 Task: Import a sound effect for footsteps in the snow with varying intensity.
Action: Mouse moved to (344, 343)
Screenshot: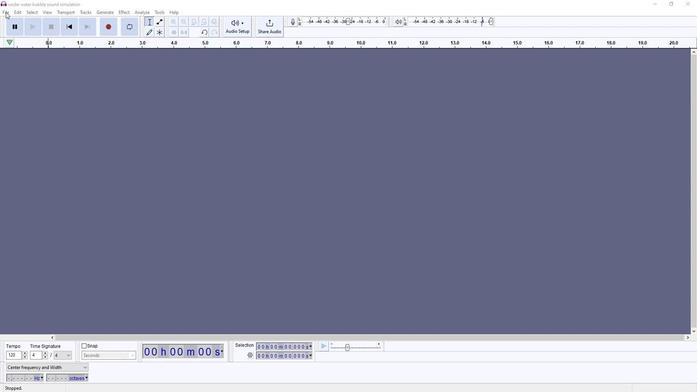 
Action: Mouse pressed left at (344, 343)
Screenshot: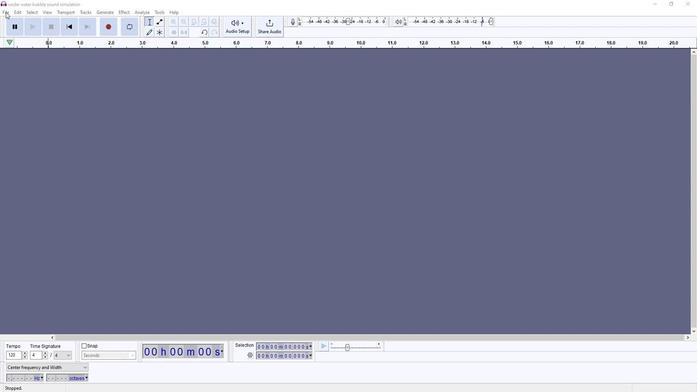 
Action: Mouse moved to (276, 288)
Screenshot: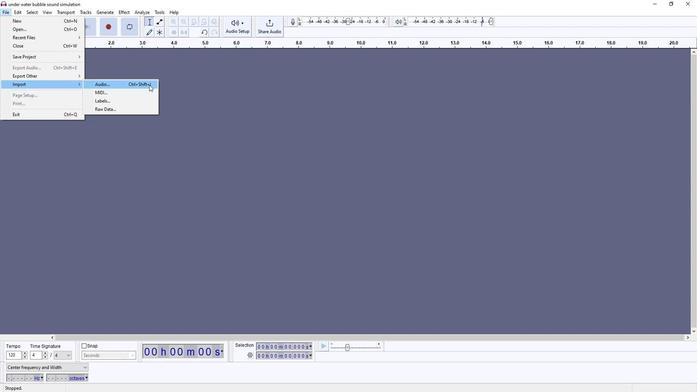 
Action: Mouse pressed left at (276, 288)
Screenshot: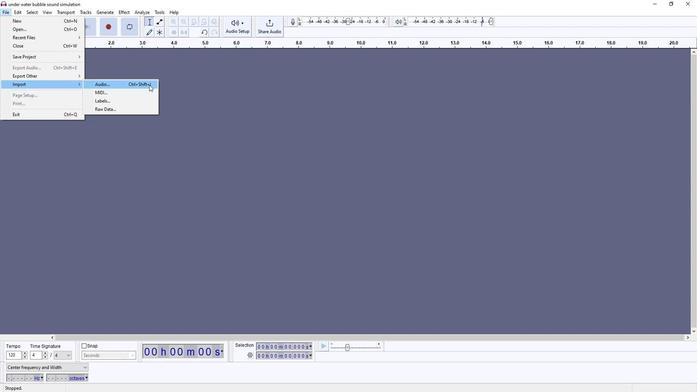 
Action: Mouse moved to (296, 273)
Screenshot: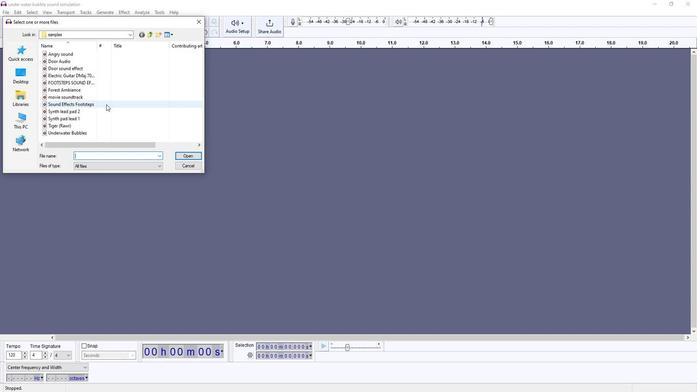 
Action: Mouse pressed left at (296, 273)
Screenshot: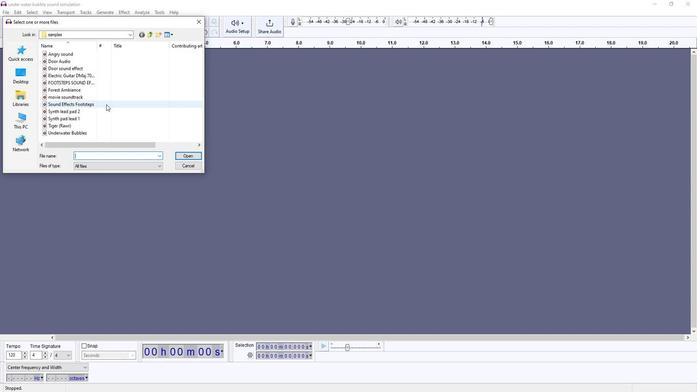 
Action: Mouse moved to (253, 234)
Screenshot: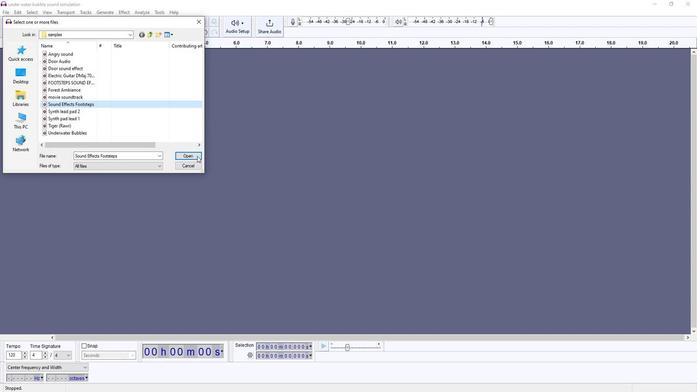 
Action: Mouse pressed left at (253, 234)
Screenshot: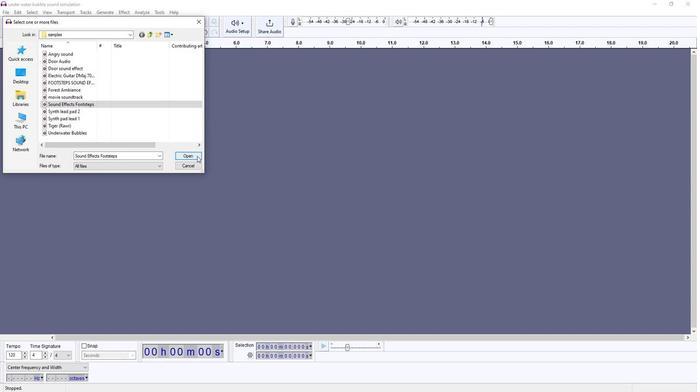 
Action: Mouse moved to (23, 307)
Screenshot: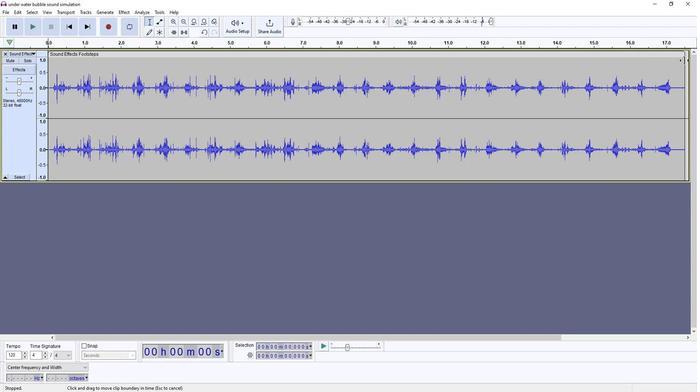 
Action: Mouse pressed left at (23, 307)
Screenshot: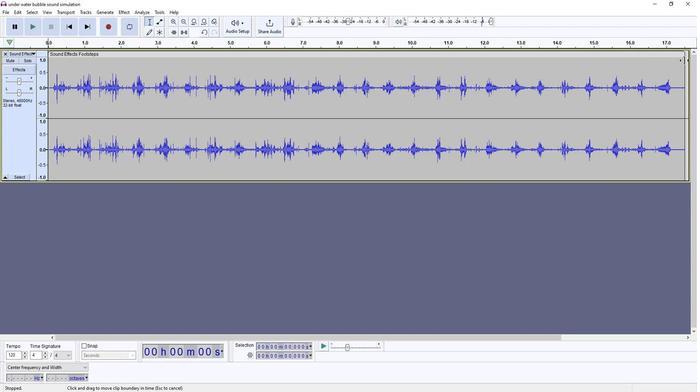 
Action: Mouse moved to (26, 289)
Screenshot: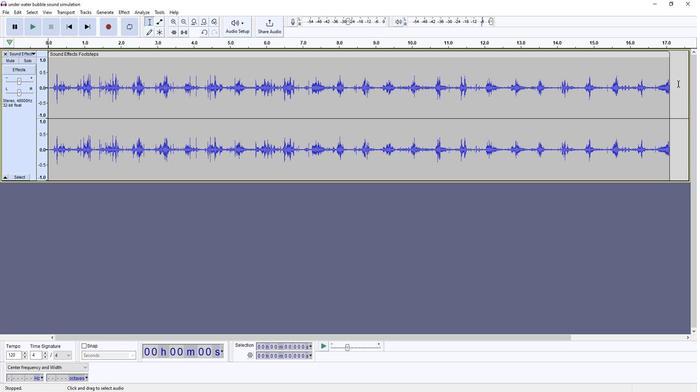 
Action: Mouse pressed left at (26, 289)
Screenshot: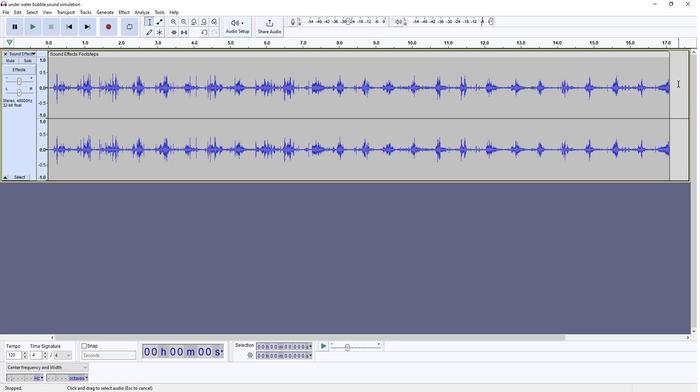 
Action: Mouse moved to (332, 334)
Screenshot: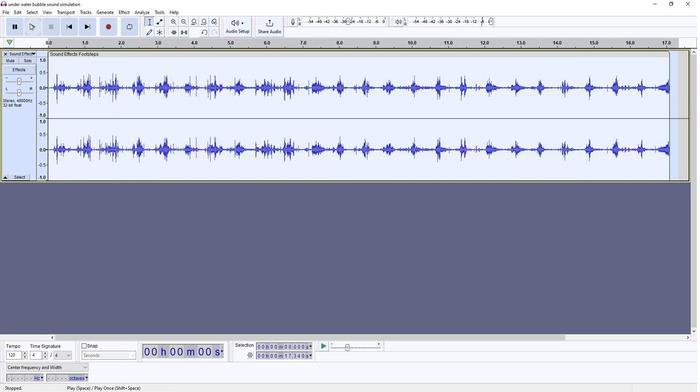 
Action: Mouse pressed left at (332, 334)
Screenshot: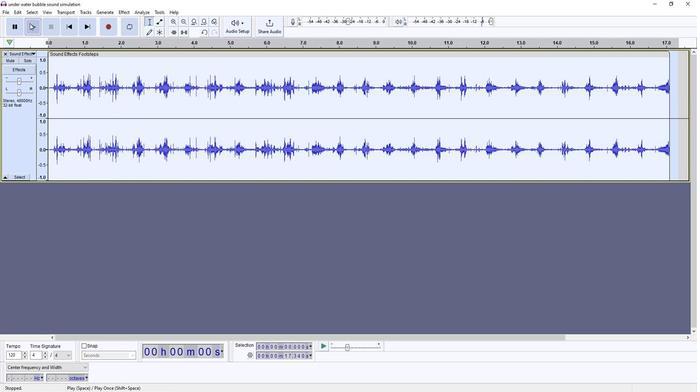 
Action: Mouse moved to (321, 334)
Screenshot: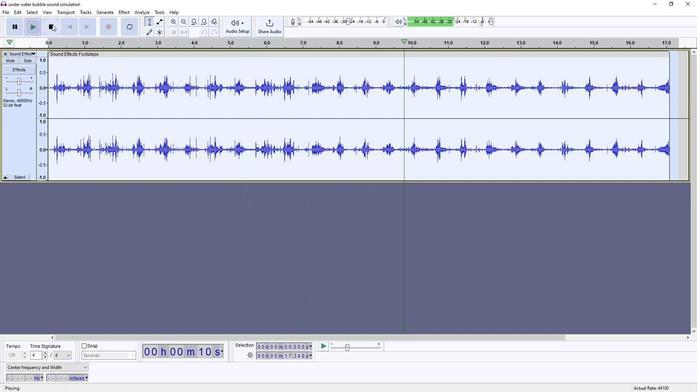 
Action: Mouse pressed left at (321, 334)
Screenshot: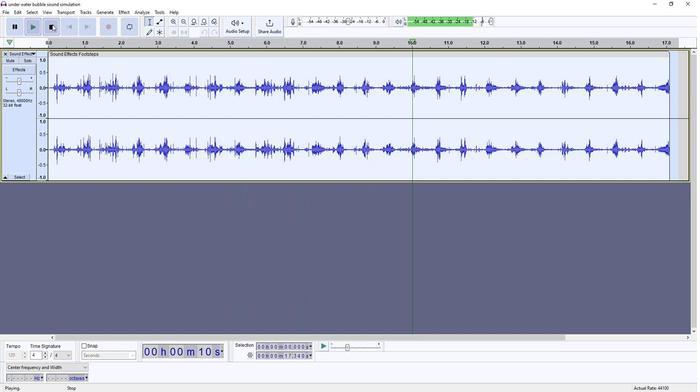 
Action: Mouse moved to (287, 343)
Screenshot: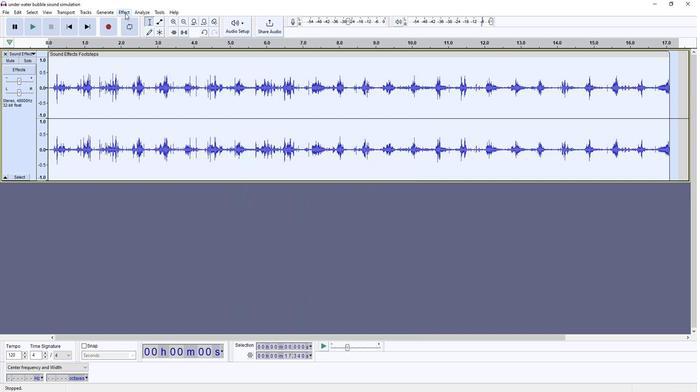 
Action: Mouse pressed left at (287, 343)
Screenshot: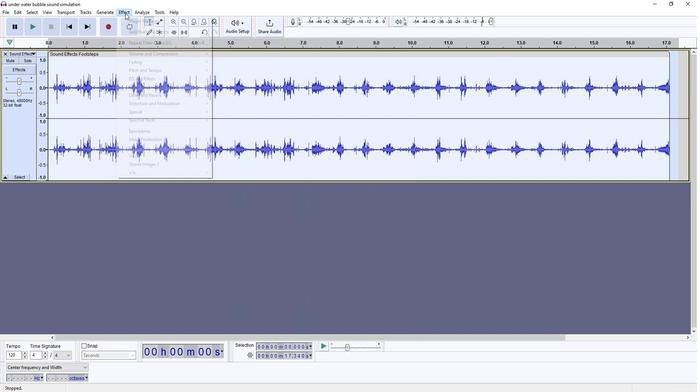 
Action: Mouse moved to (236, 287)
Screenshot: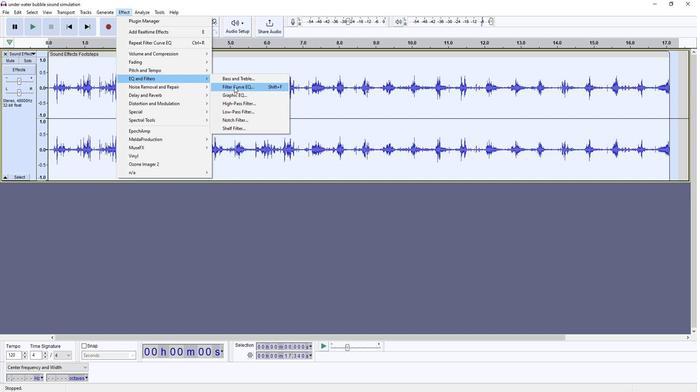 
Action: Mouse pressed left at (236, 287)
Screenshot: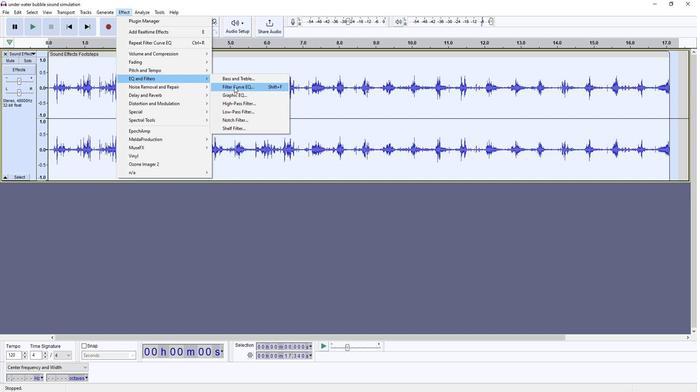 
Action: Mouse moved to (128, 153)
Screenshot: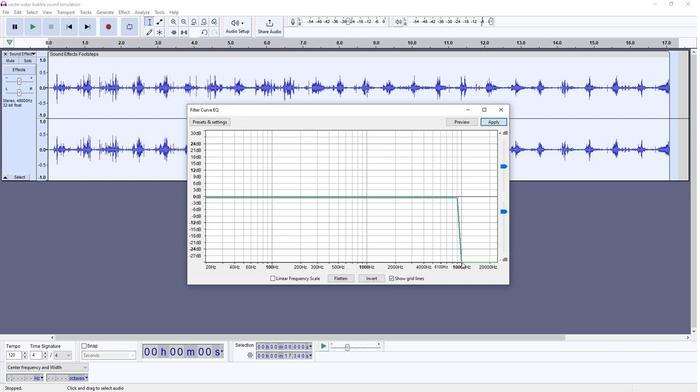
Action: Mouse pressed left at (128, 153)
Screenshot: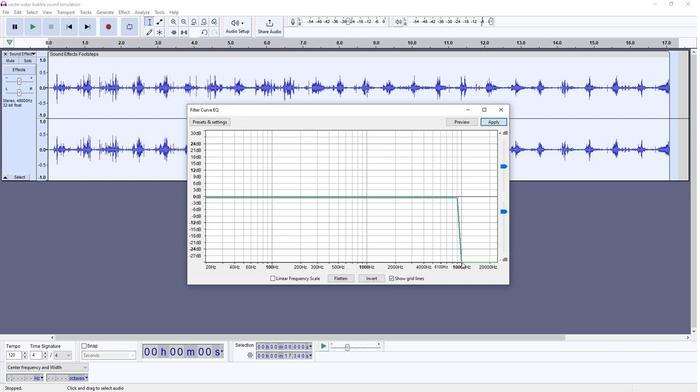 
Action: Mouse moved to (228, 202)
Screenshot: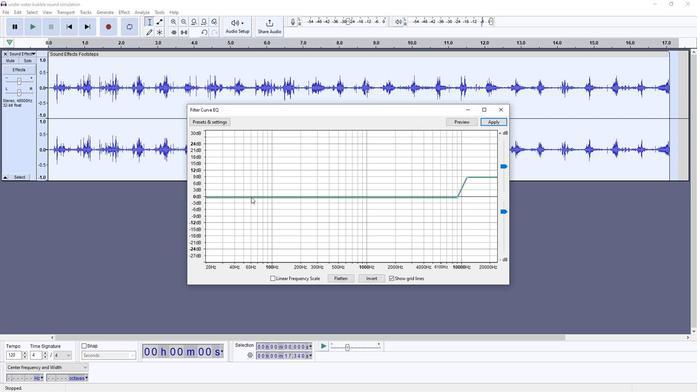 
Action: Mouse pressed left at (228, 202)
Screenshot: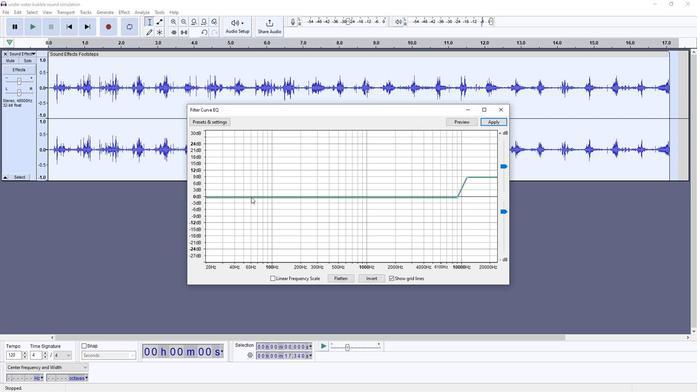 
Action: Mouse moved to (249, 203)
Screenshot: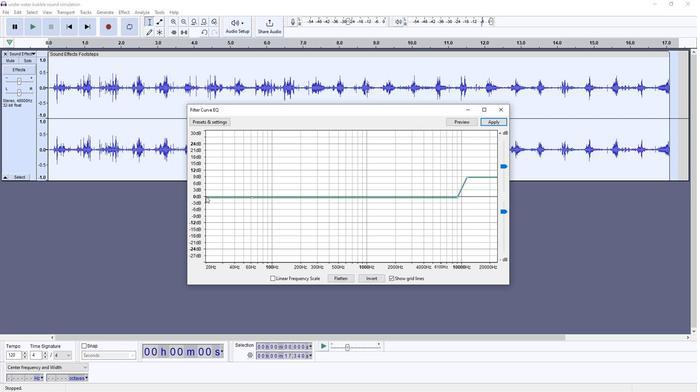 
Action: Mouse pressed left at (249, 203)
Screenshot: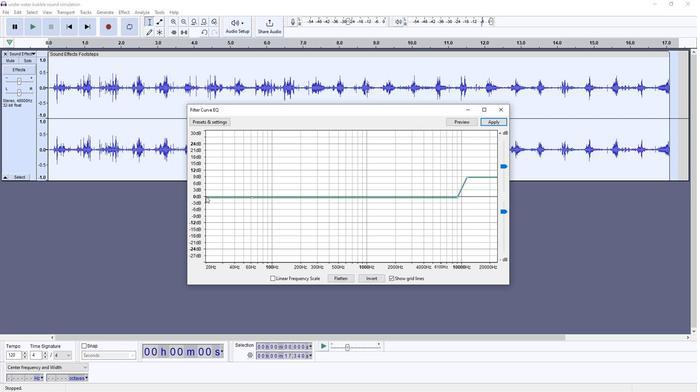 
Action: Mouse moved to (113, 260)
Screenshot: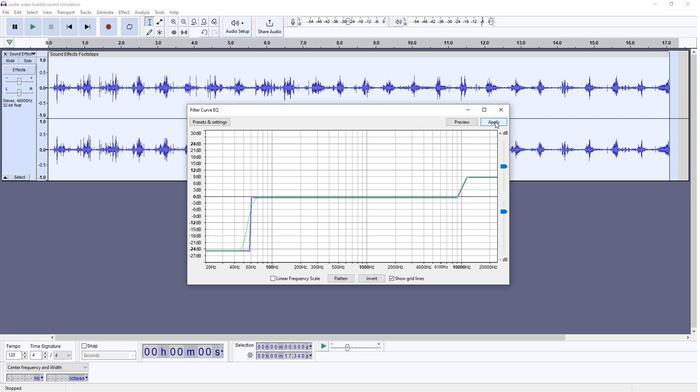 
Action: Mouse pressed left at (113, 260)
Screenshot: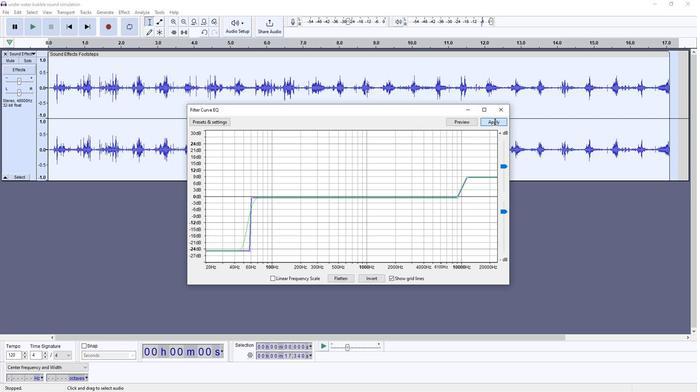 
Action: Mouse moved to (333, 332)
Screenshot: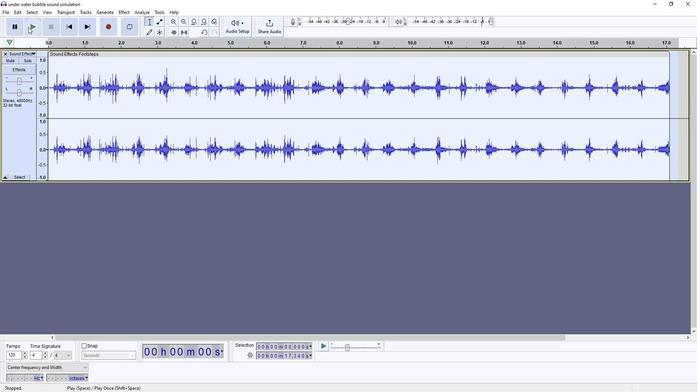 
Action: Mouse pressed left at (333, 332)
Screenshot: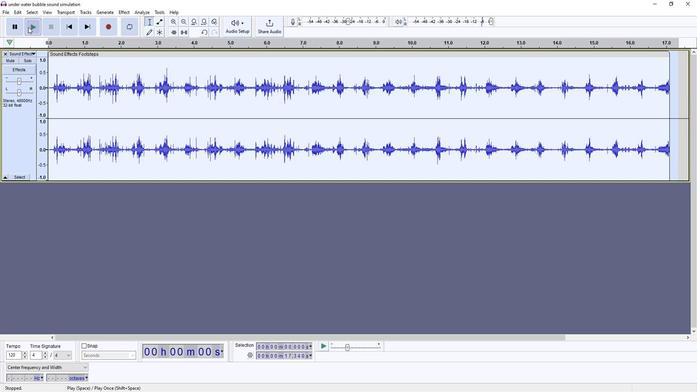 
Action: Mouse moved to (322, 332)
Screenshot: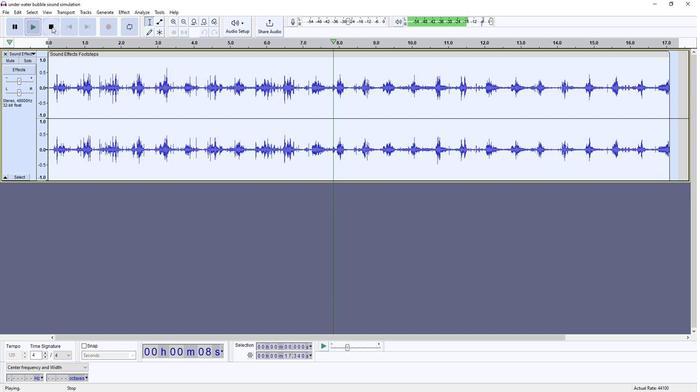 
Action: Mouse pressed left at (322, 332)
Screenshot: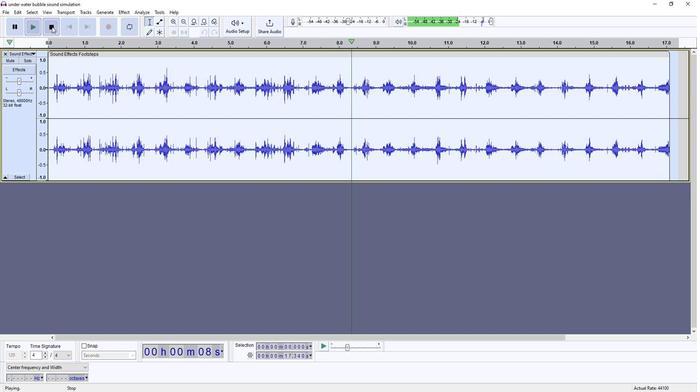 
Action: Mouse moved to (344, 344)
Screenshot: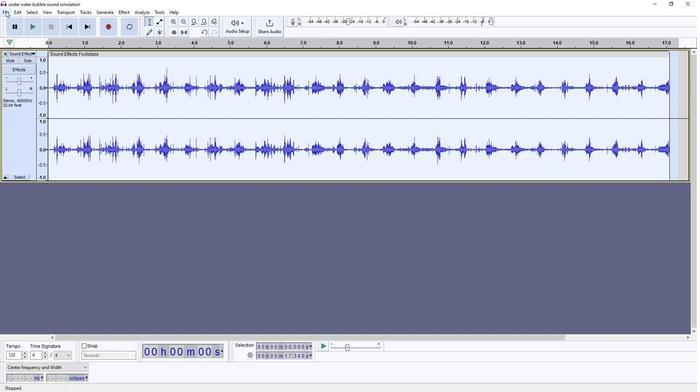 
Action: Mouse pressed left at (344, 344)
Screenshot: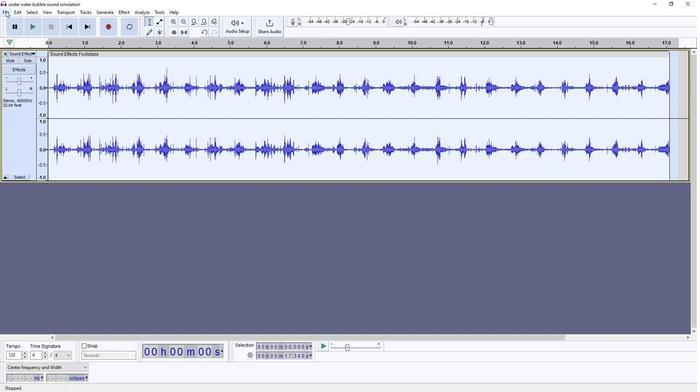 
Action: Mouse moved to (288, 303)
Screenshot: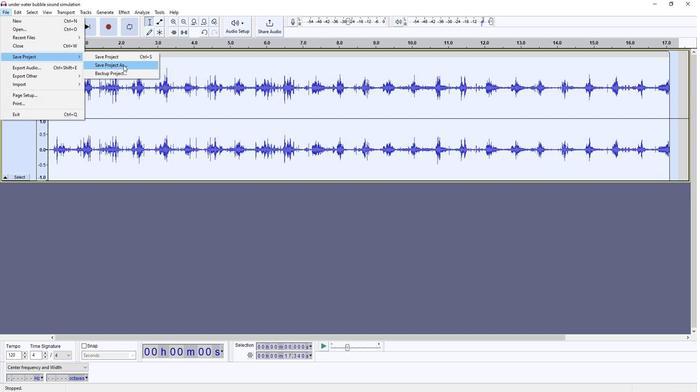 
Action: Mouse pressed left at (288, 303)
Screenshot: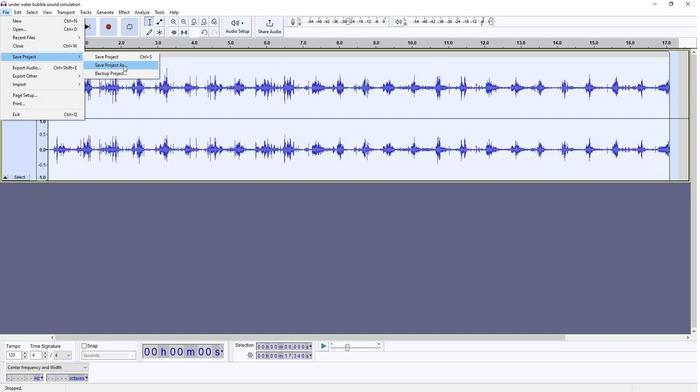 
Action: Key pressed <Key.backspace>sound<Key.space>effect<Key.space>foe<Key.backspace>r<Key.space>footsteps<Key.space>in<Key.space>the<Key.space>sw<Key.backspace>now<Key.space>
Screenshot: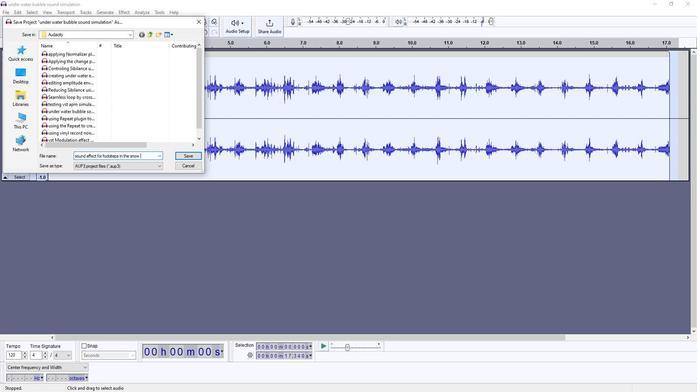 
Action: Mouse moved to (259, 234)
Screenshot: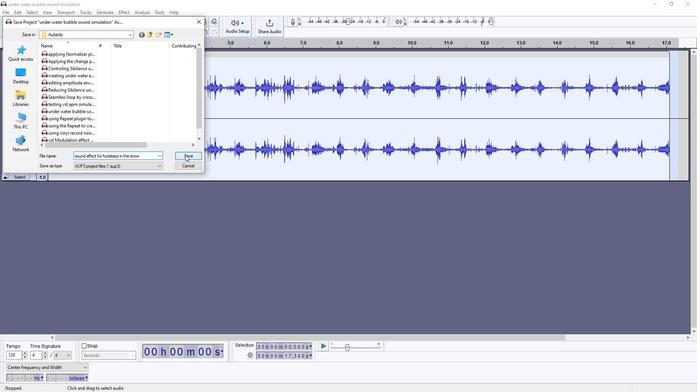 
Action: Mouse pressed left at (259, 234)
Screenshot: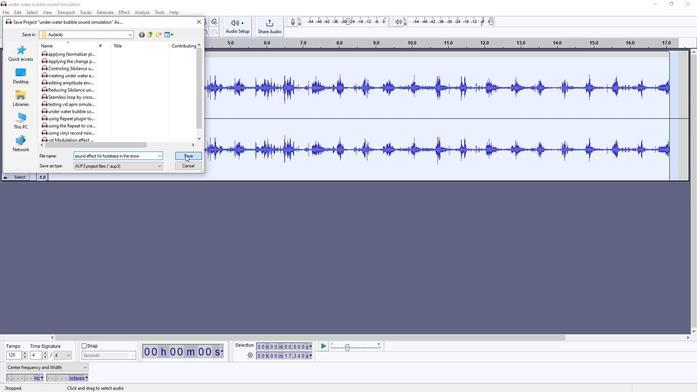 
